 Task: Add a signature Gerard Scott containing Best wishes for a happy Veterans Day, Gerard Scott to email address softage.2@softage.net and add a folder Body care
Action: Mouse moved to (117, 135)
Screenshot: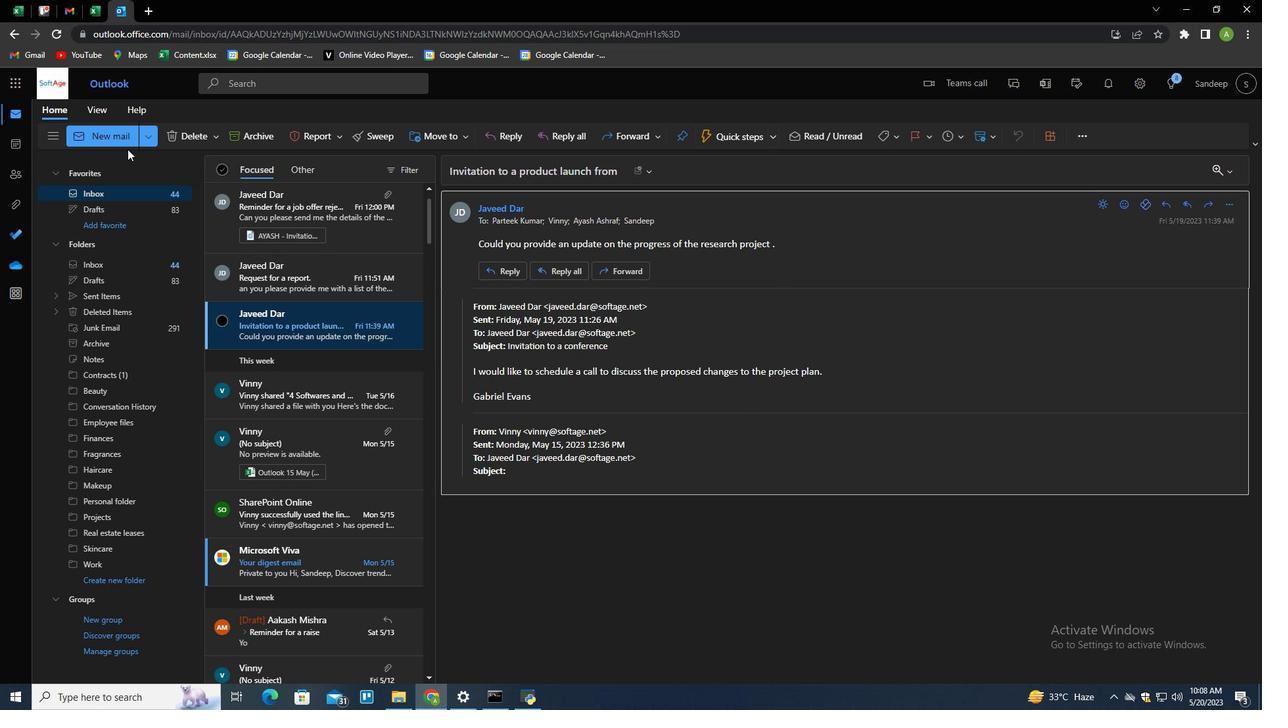 
Action: Mouse pressed left at (117, 135)
Screenshot: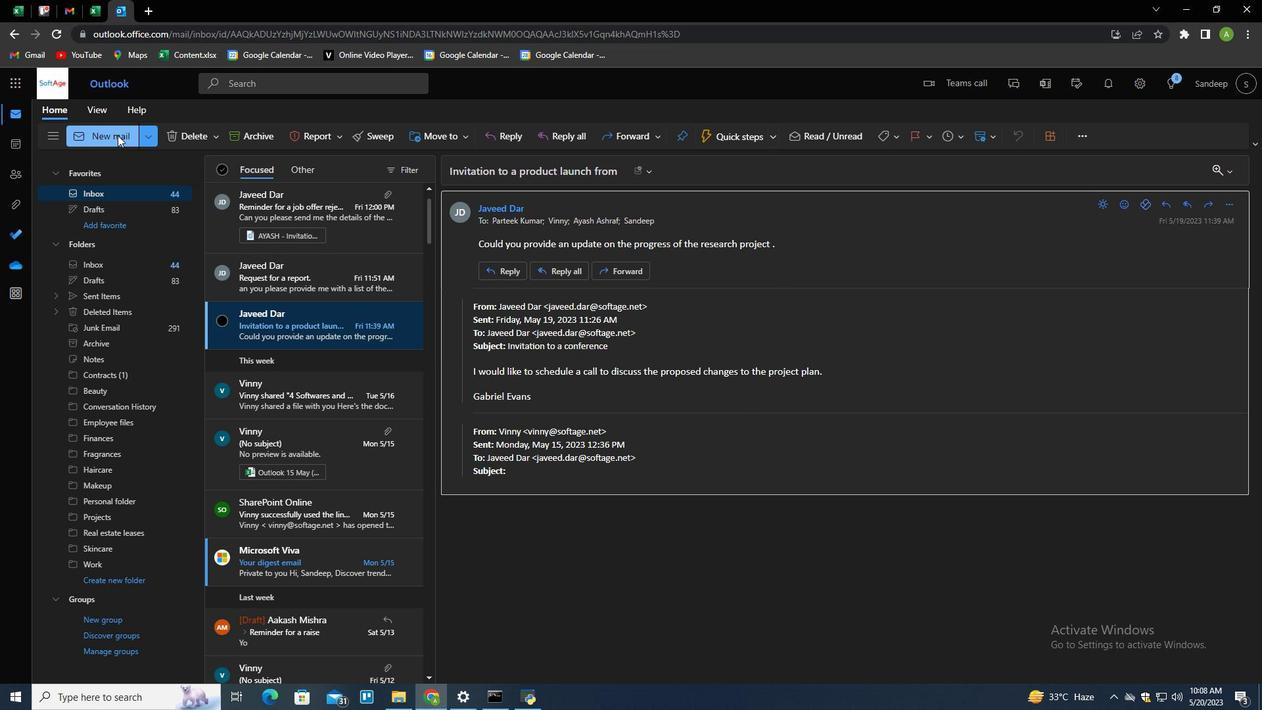 
Action: Mouse moved to (886, 140)
Screenshot: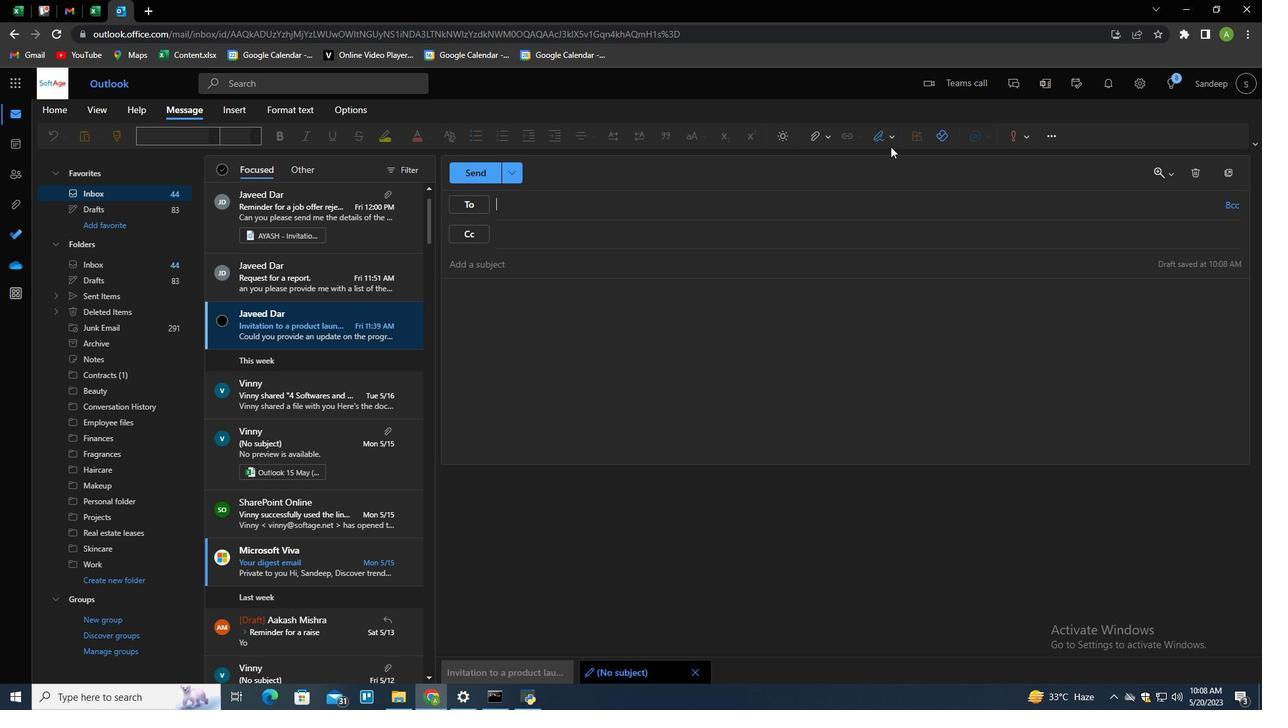 
Action: Mouse pressed left at (886, 140)
Screenshot: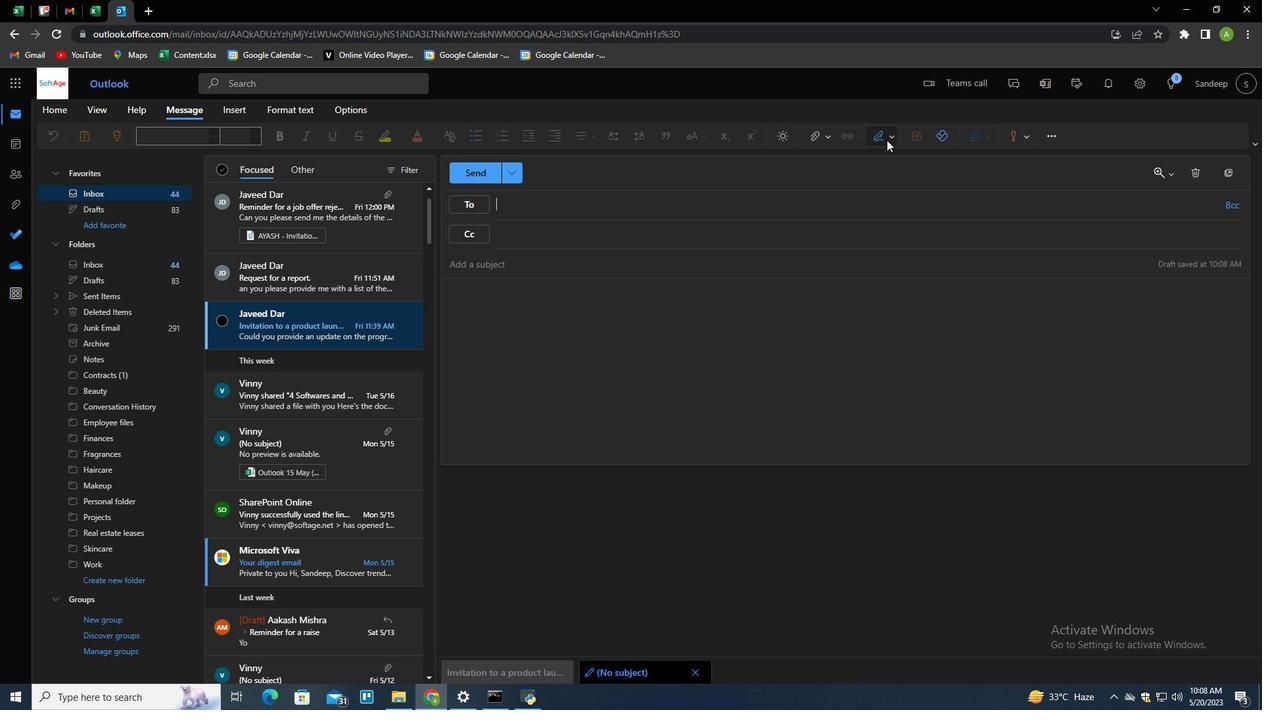 
Action: Mouse moved to (867, 190)
Screenshot: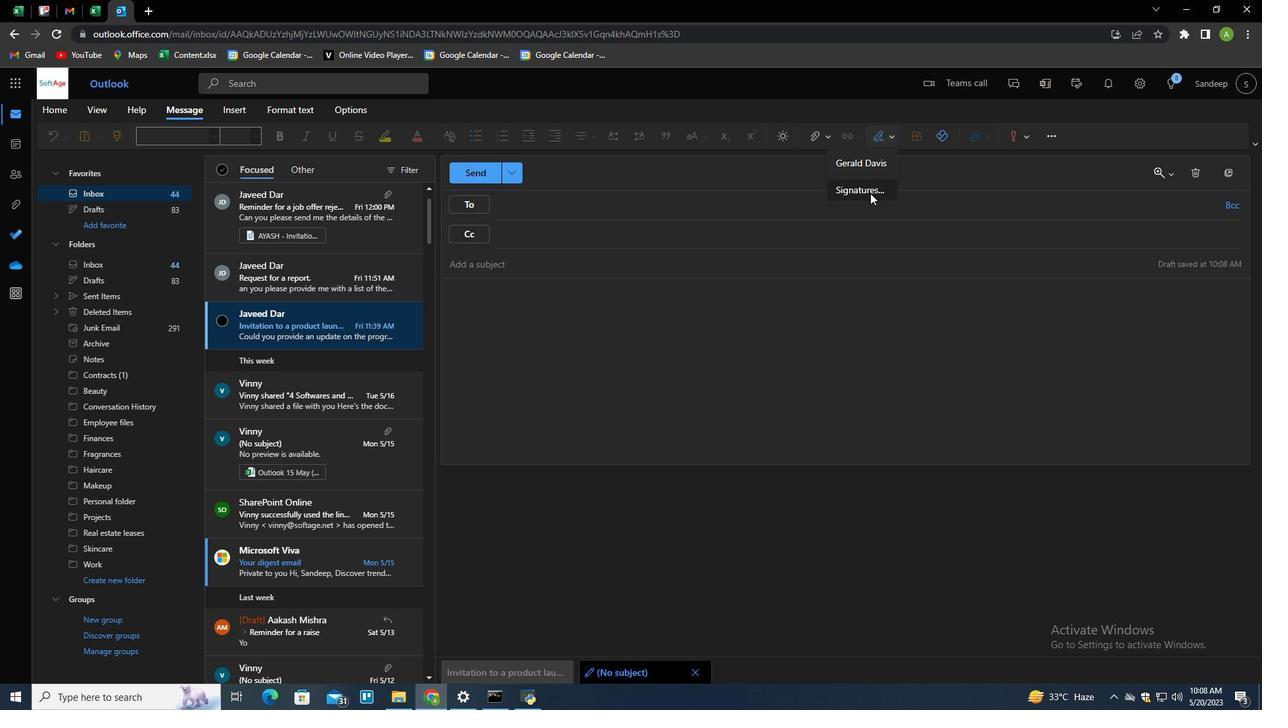 
Action: Mouse pressed left at (867, 190)
Screenshot: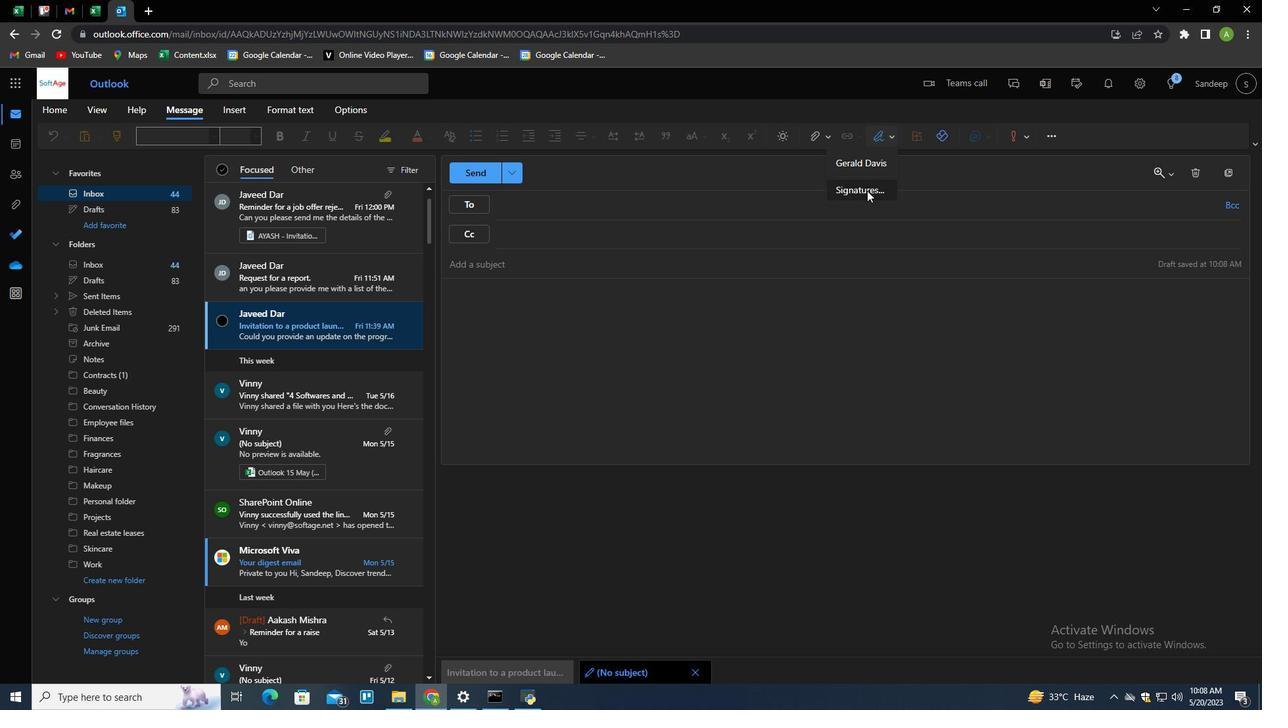 
Action: Mouse moved to (881, 239)
Screenshot: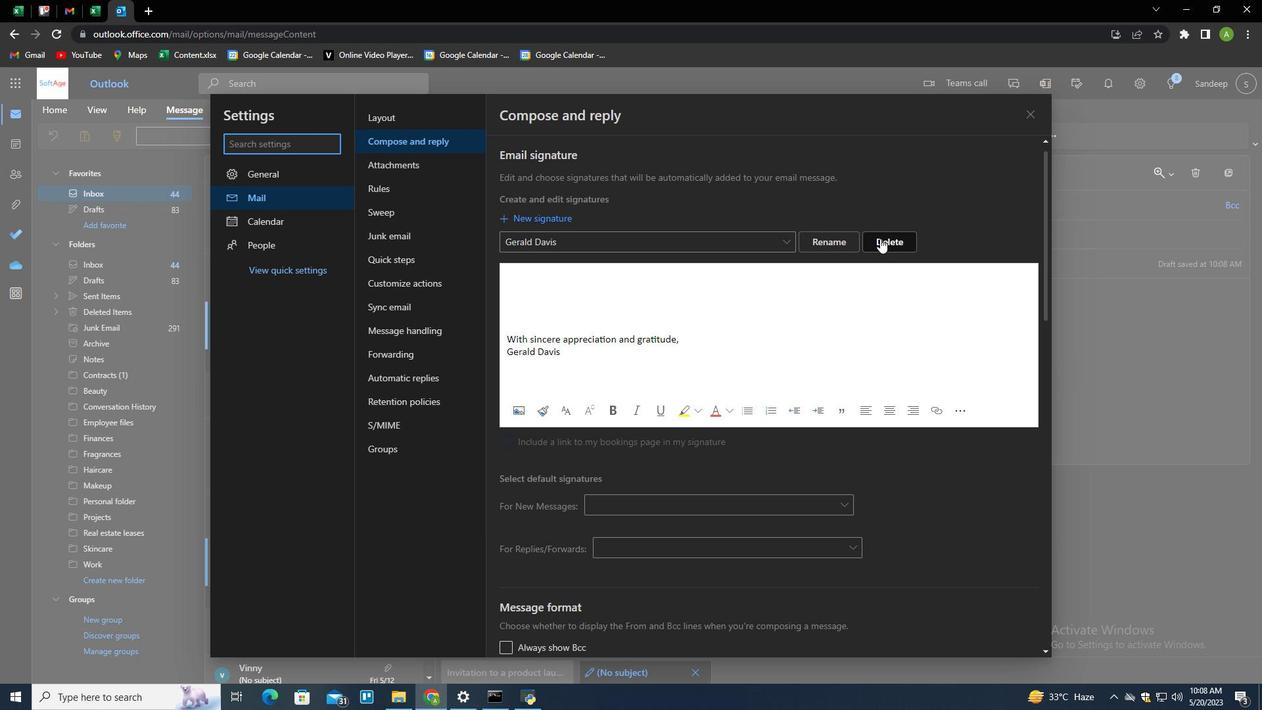
Action: Mouse pressed left at (881, 239)
Screenshot: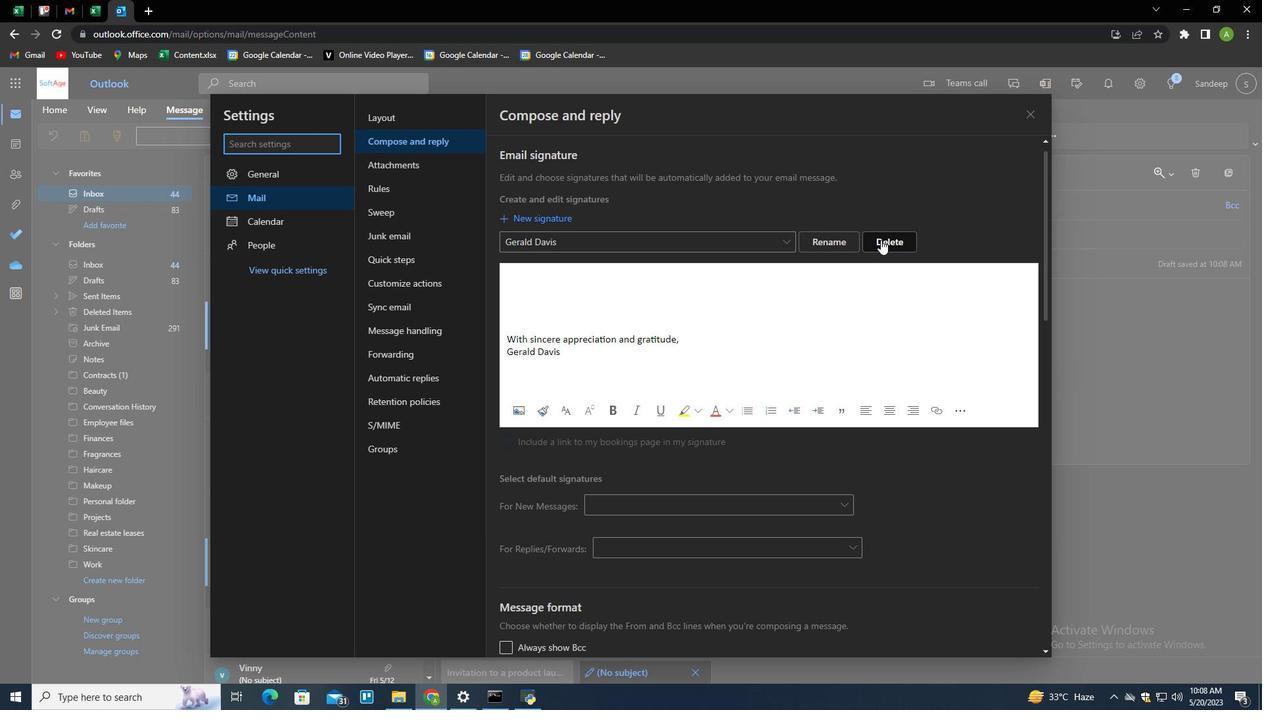
Action: Mouse moved to (863, 242)
Screenshot: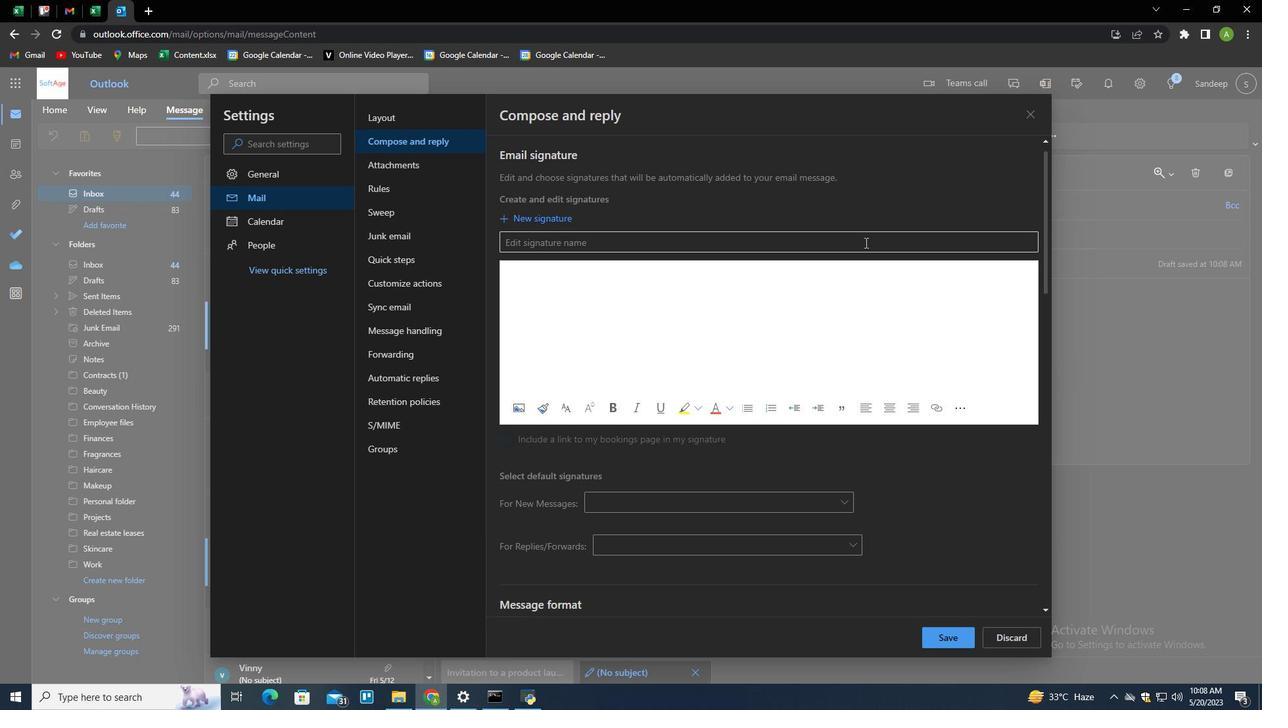 
Action: Mouse pressed left at (863, 242)
Screenshot: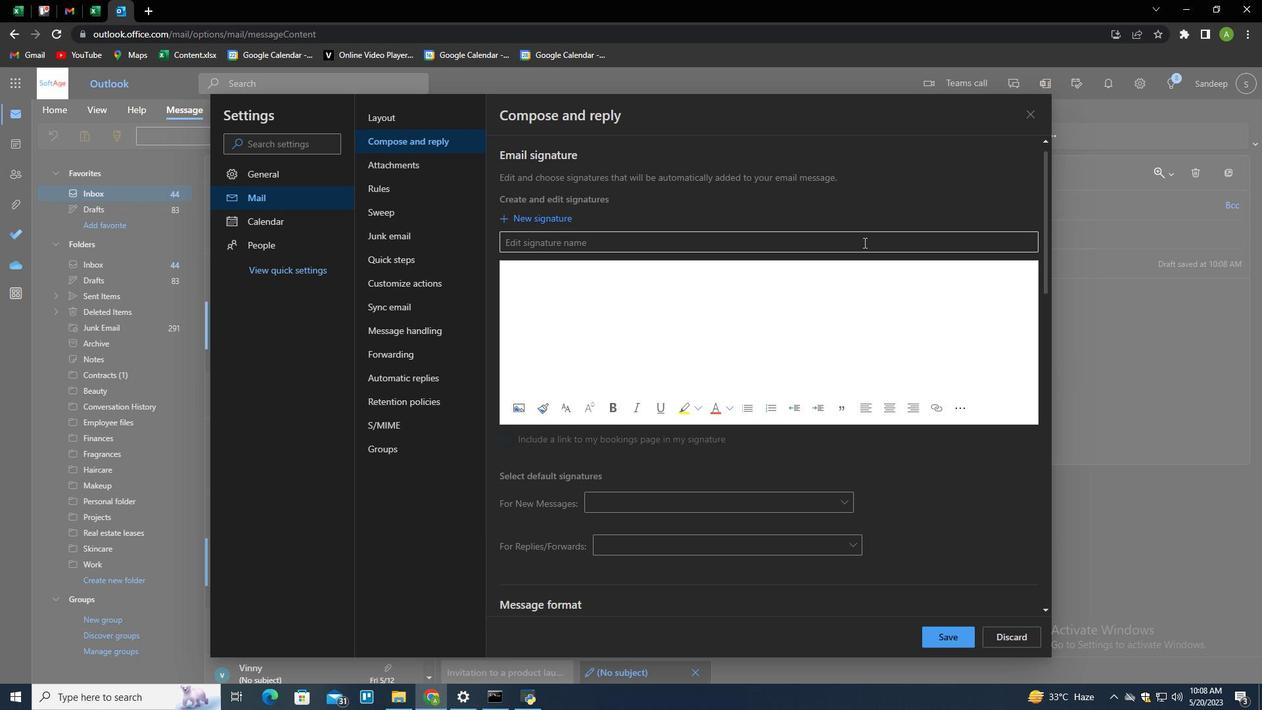 
Action: Key pressed <Key.shift>Gerard<Key.space><Key.shift>Dc<Key.backspace><Key.backspace><Key.shift>Scott<Key.space><Key.tab><Key.shift_r><Key.enter><Key.enter><Key.enter><Key.enter><Key.enter><Key.shift><Key.shift><Key.shift><Key.shift><Key.shift><Key.shift>Best<Key.space>wisher<Key.backspace>s<Key.space>for<Key.space>a<Key.space>happy<Key.space><Key.shift>Vetern<Key.backspace>ans<Key.space><Key.shift>Day,<Key.shift_r><Key.enter><Key.shift>Gerard<Key.space><Key.shift>Scott
Screenshot: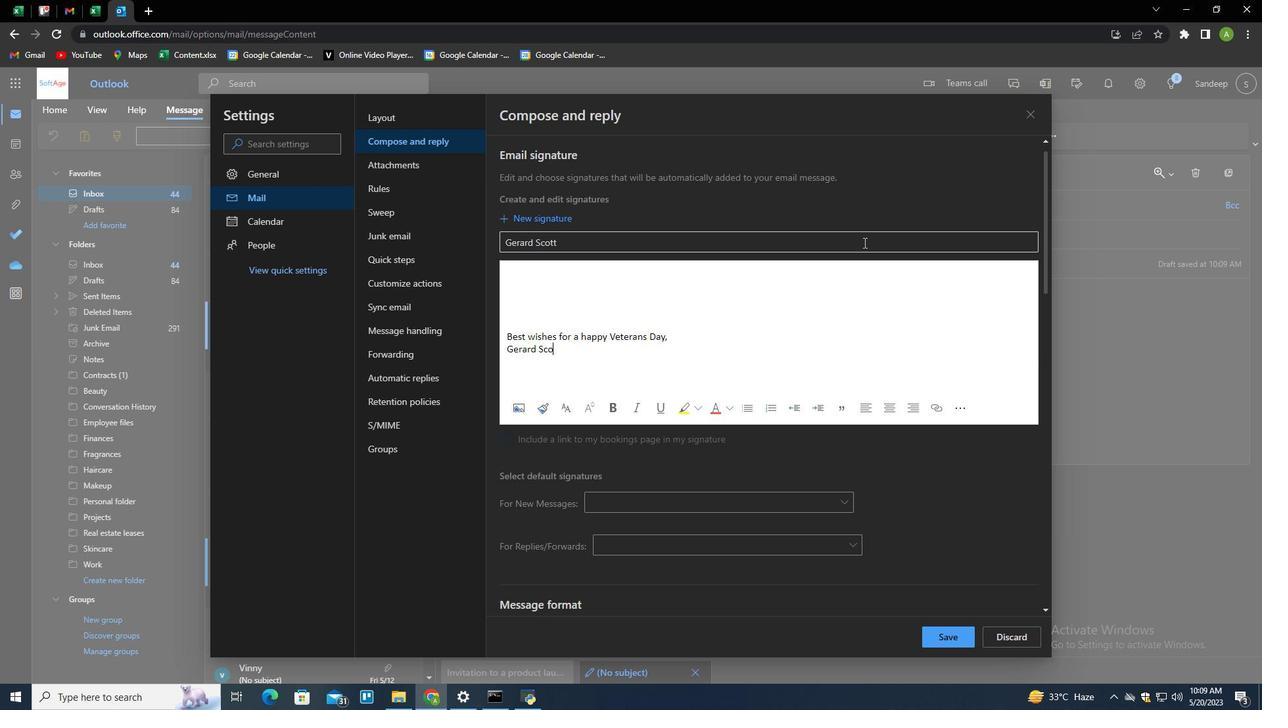 
Action: Mouse moved to (953, 637)
Screenshot: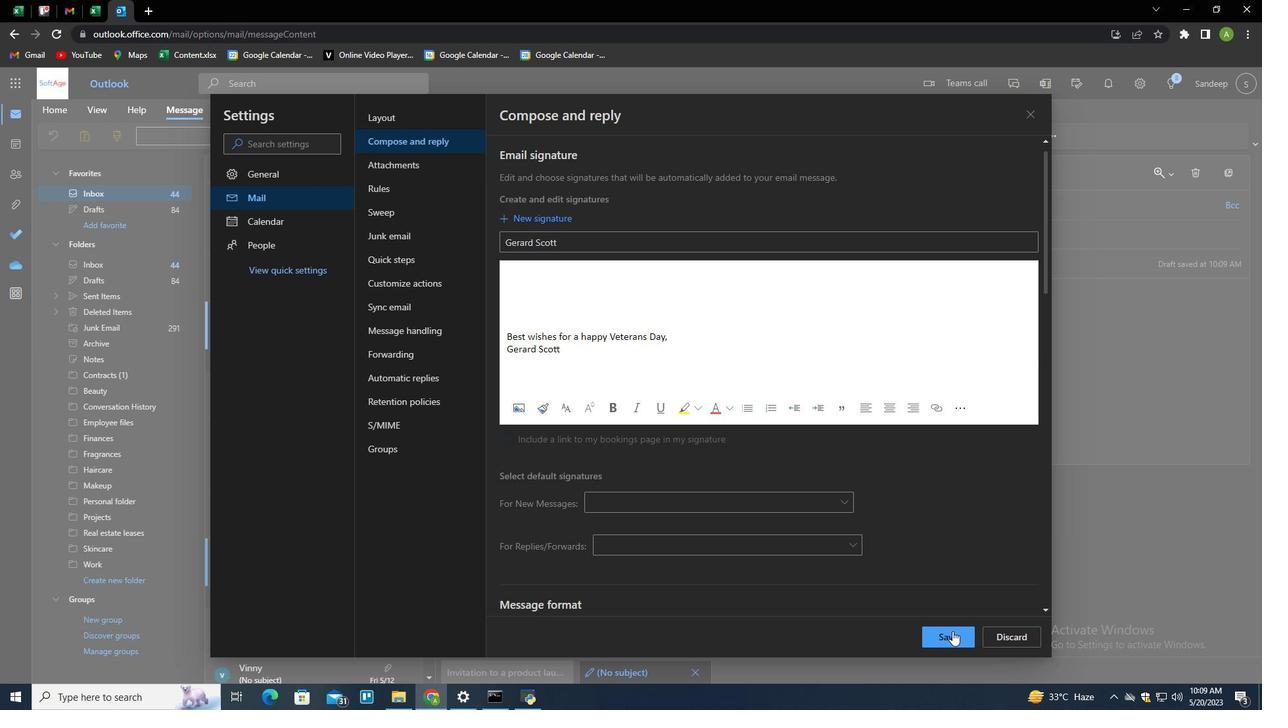
Action: Mouse pressed left at (953, 637)
Screenshot: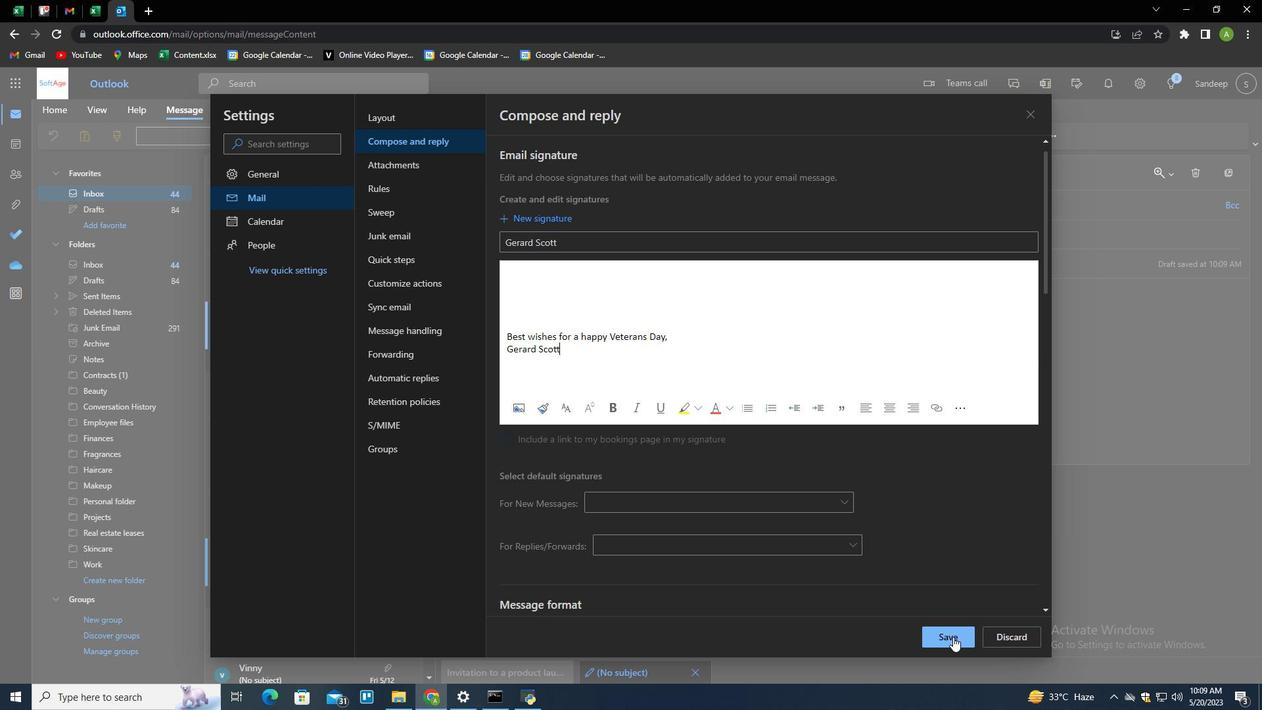 
Action: Mouse moved to (1121, 374)
Screenshot: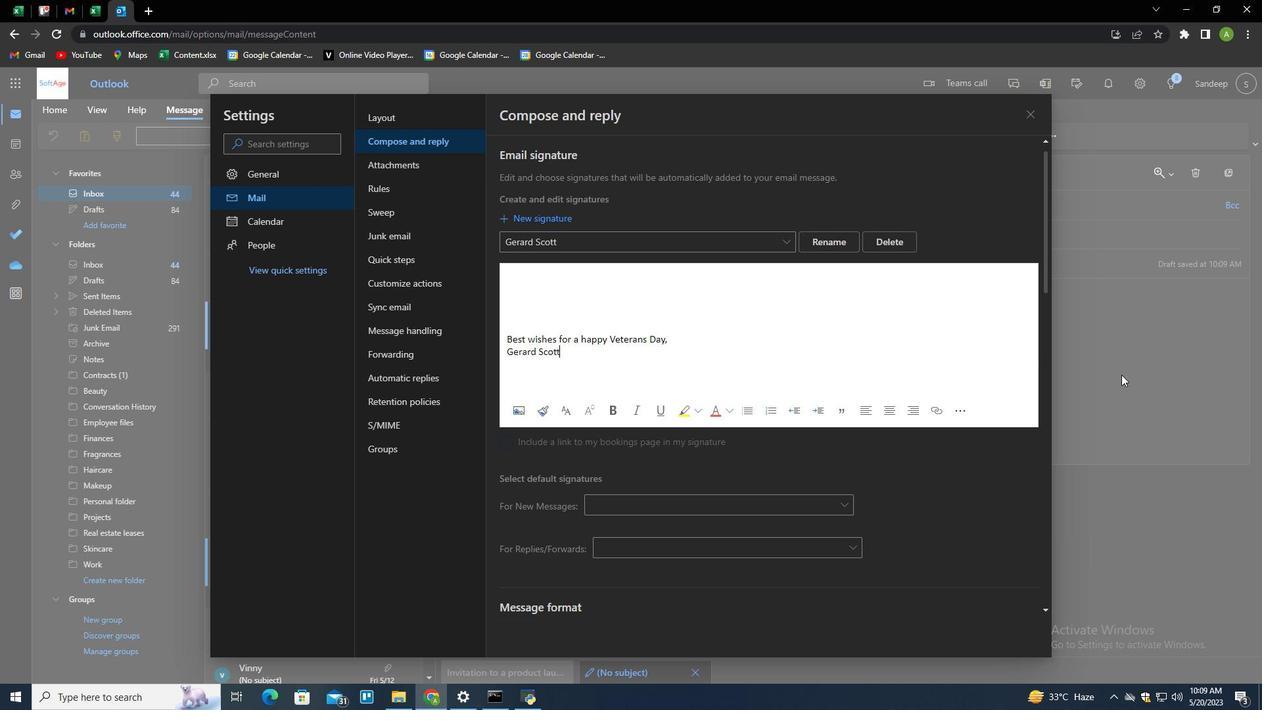 
Action: Mouse pressed left at (1121, 374)
Screenshot: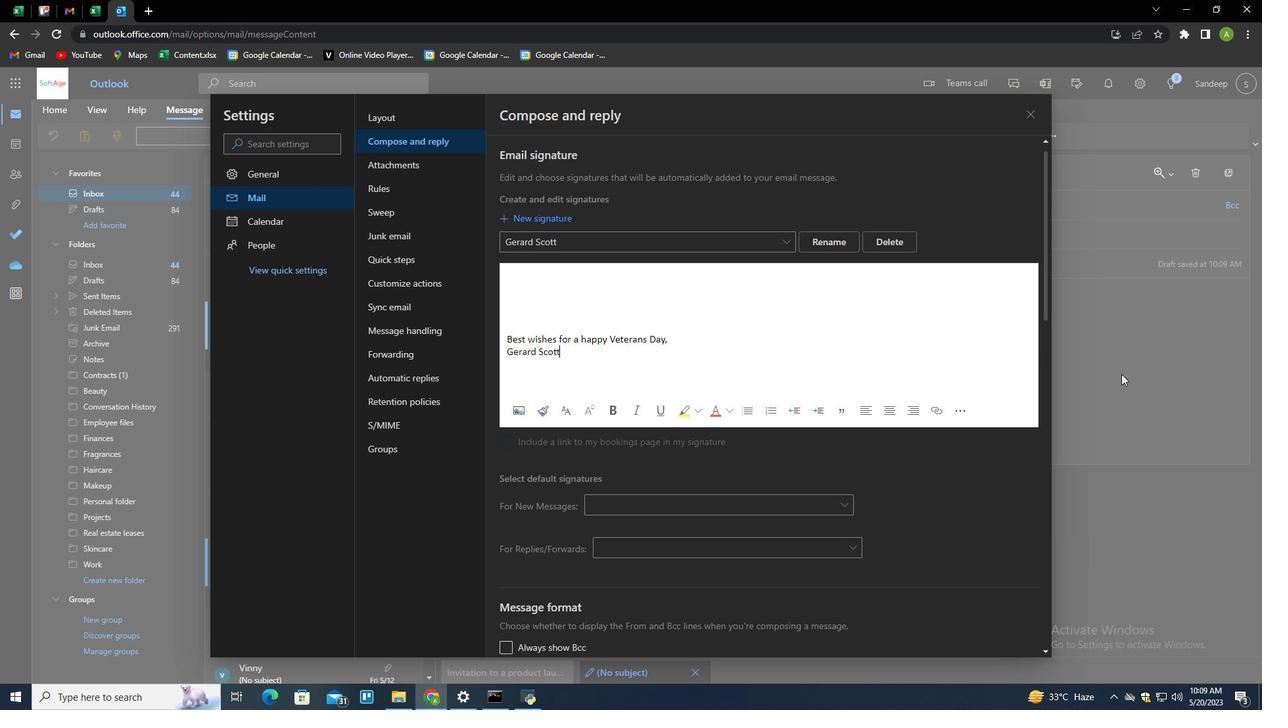 
Action: Mouse moved to (887, 139)
Screenshot: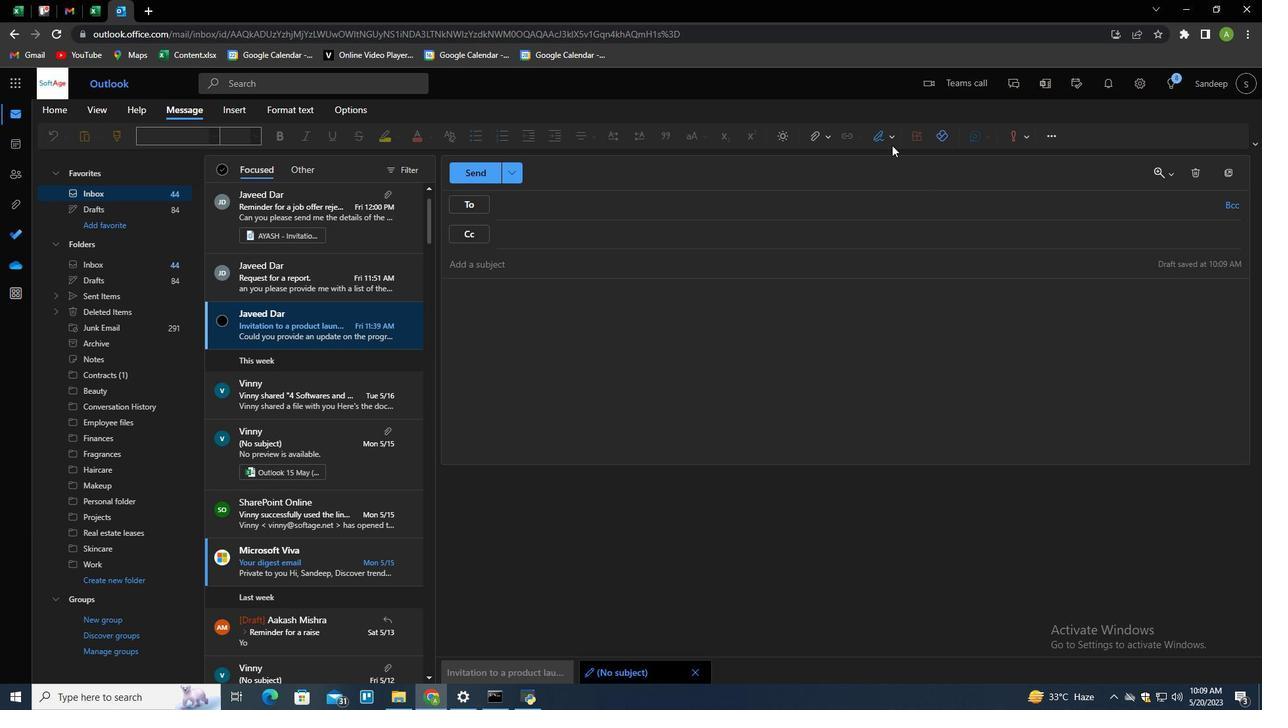 
Action: Mouse pressed left at (887, 139)
Screenshot: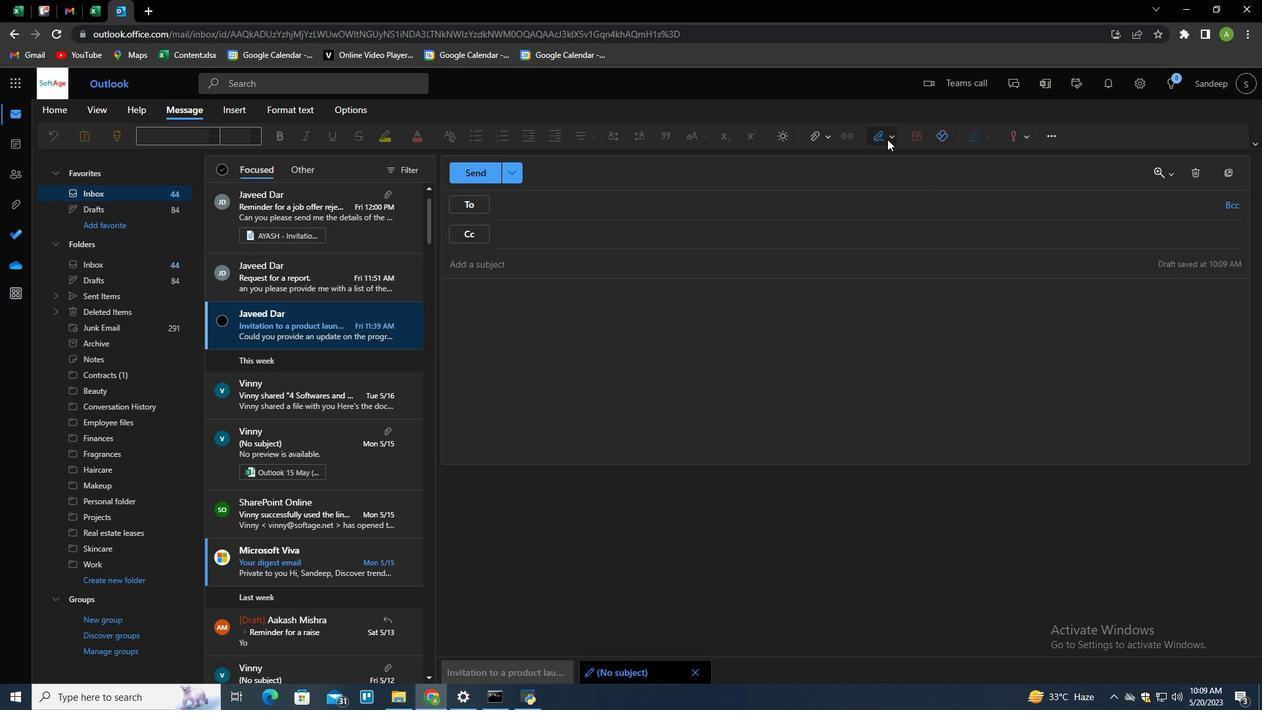 
Action: Mouse moved to (875, 163)
Screenshot: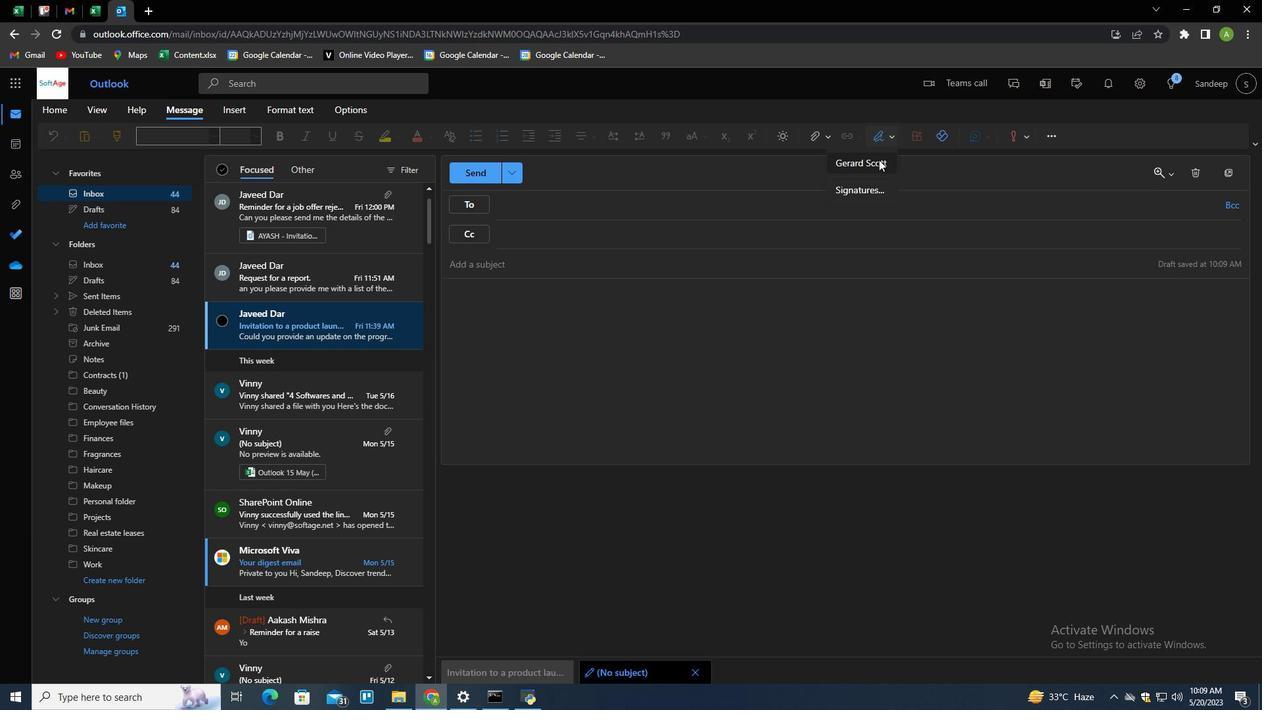 
Action: Mouse pressed left at (875, 163)
Screenshot: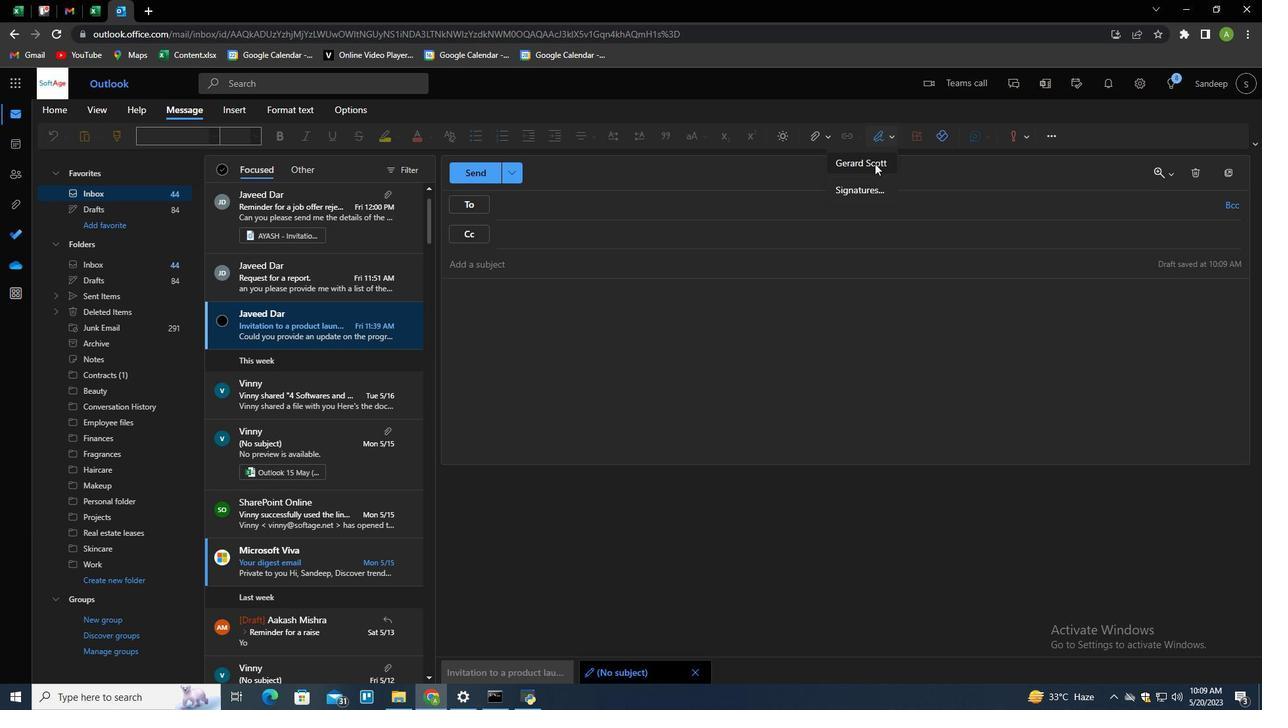 
Action: Mouse moved to (548, 202)
Screenshot: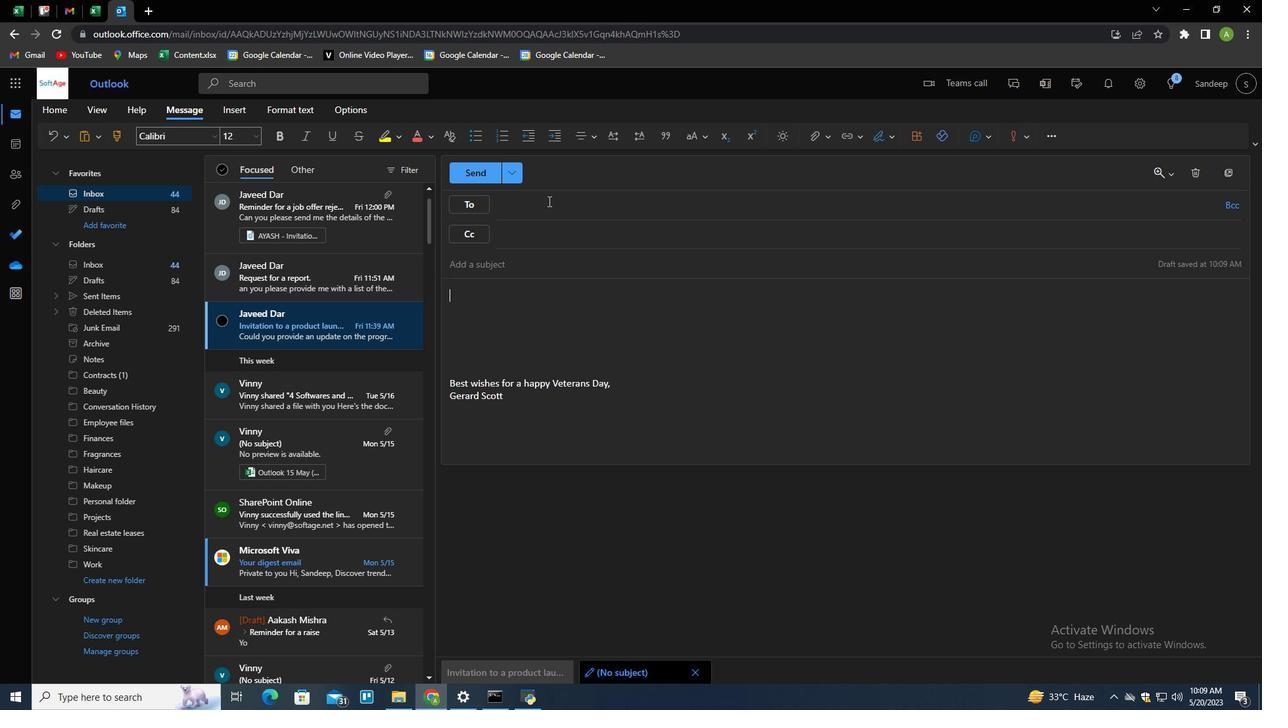 
Action: Mouse pressed left at (548, 202)
Screenshot: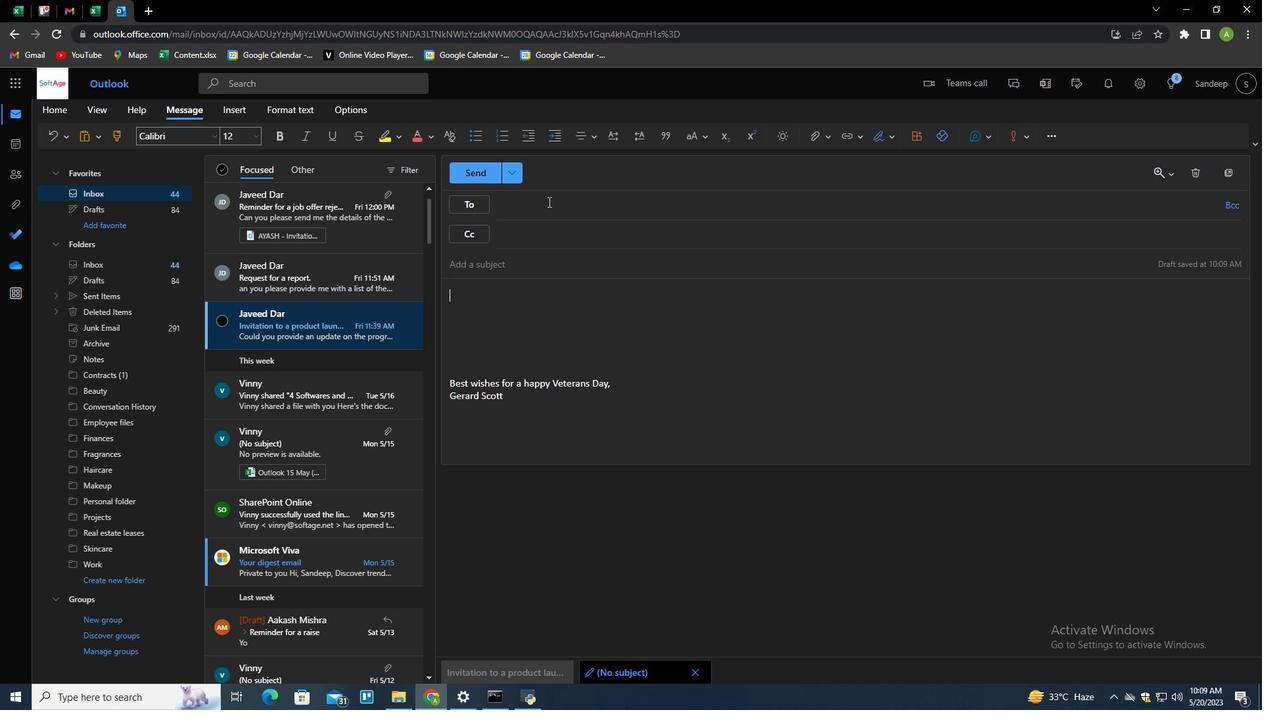 
Action: Key pressed softage.2<Key.shift>@@<Key.backspace>softage.net<Key.enter>
Screenshot: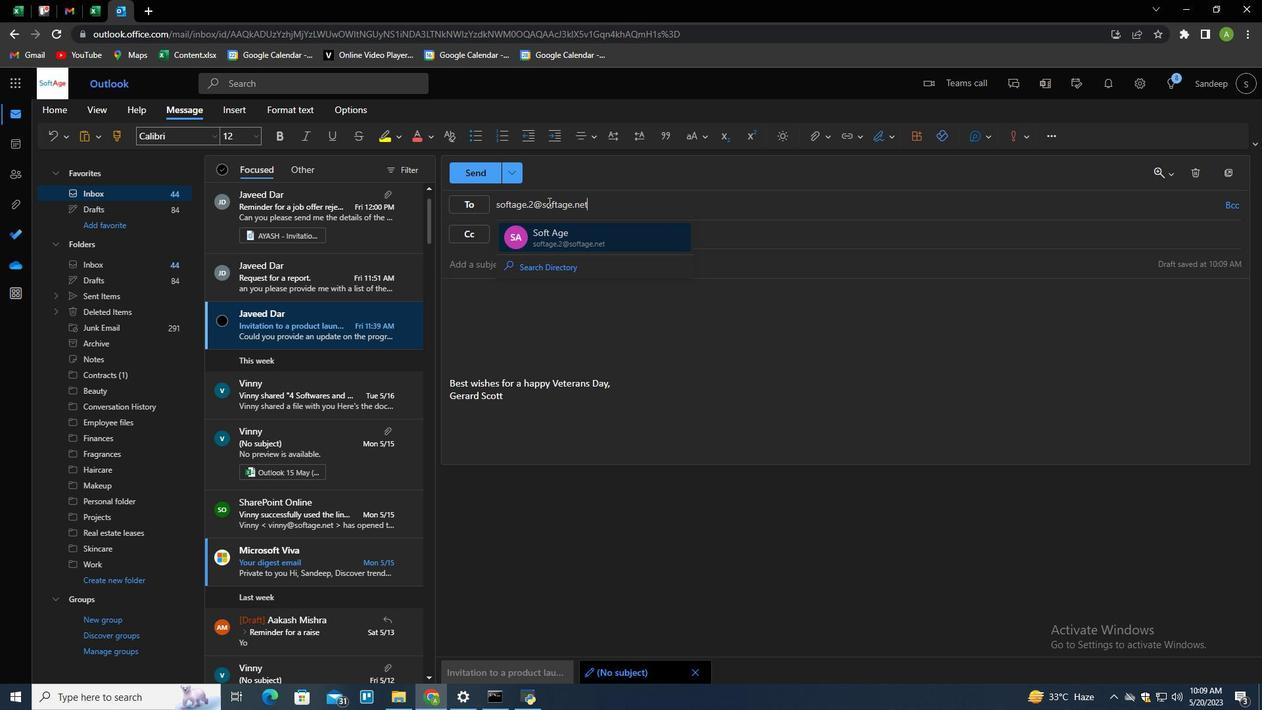 
Action: Mouse moved to (94, 579)
Screenshot: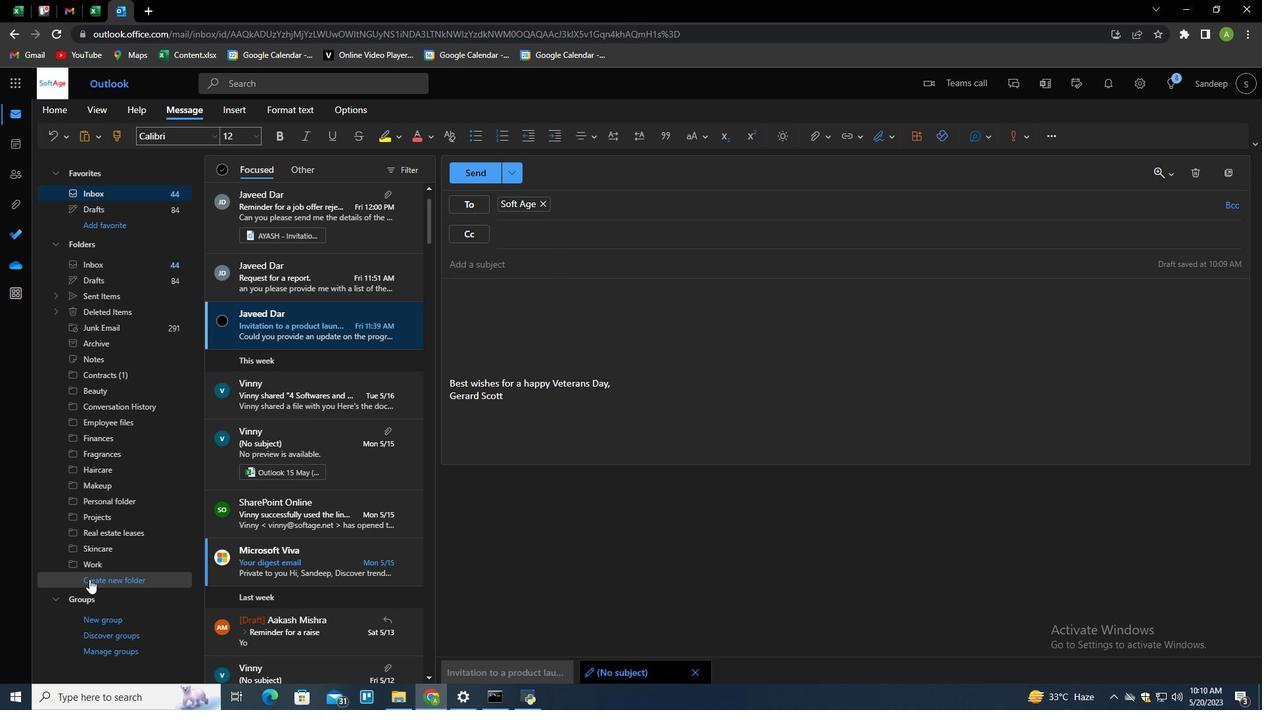 
Action: Mouse pressed left at (94, 579)
Screenshot: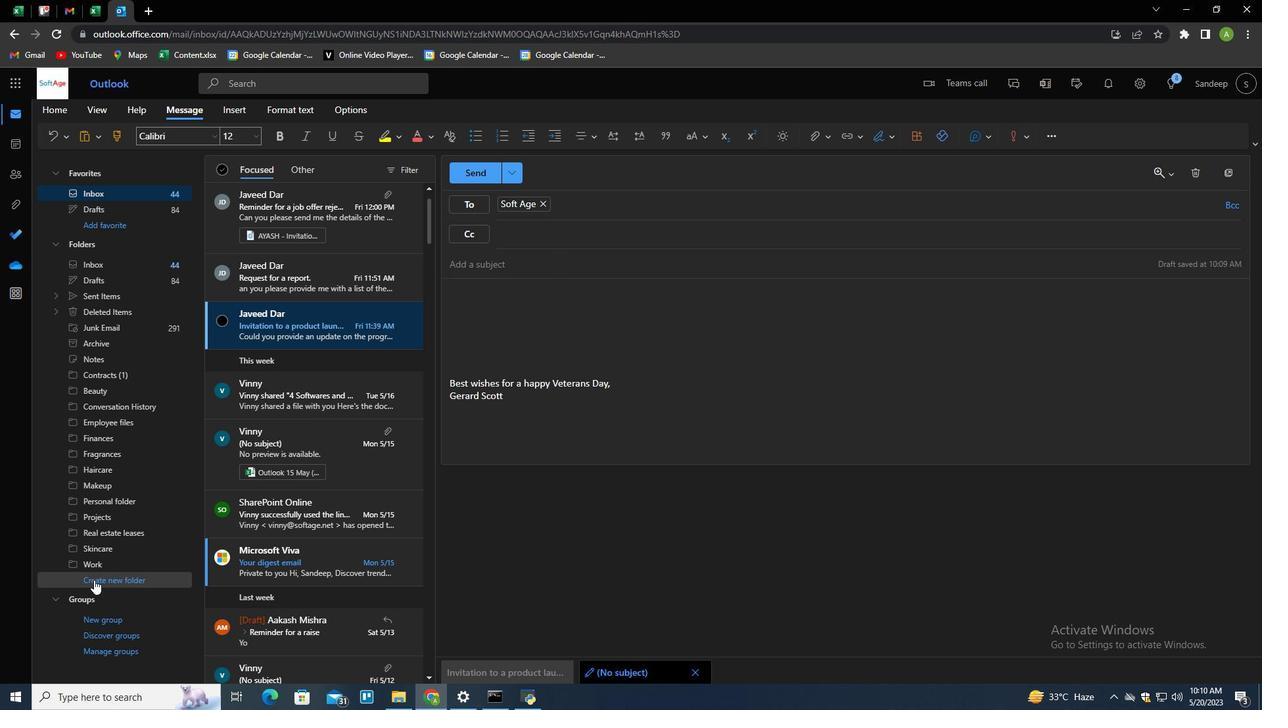 
Action: Mouse moved to (141, 562)
Screenshot: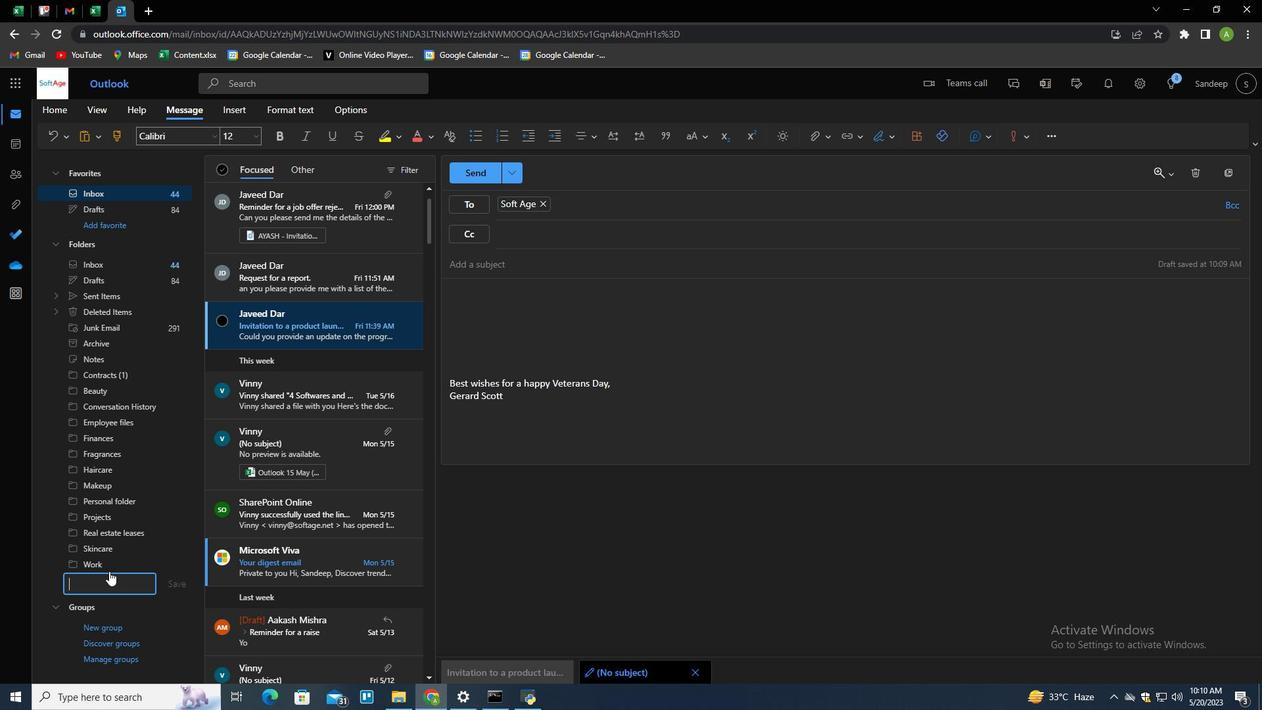 
Action: Key pressed <Key.shift>D<Key.backspace><Key.shift>Body<Key.space><Key.shift>care<Key.enter>
Screenshot: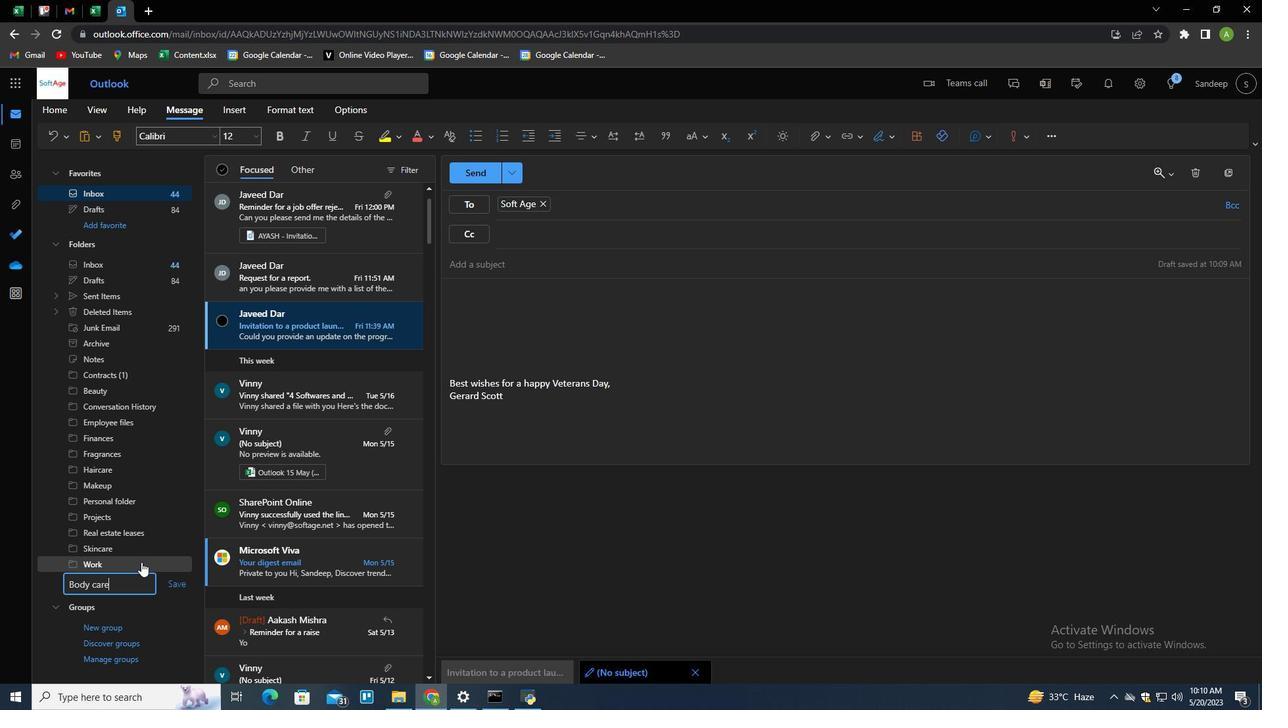 
Action: Mouse moved to (720, 618)
Screenshot: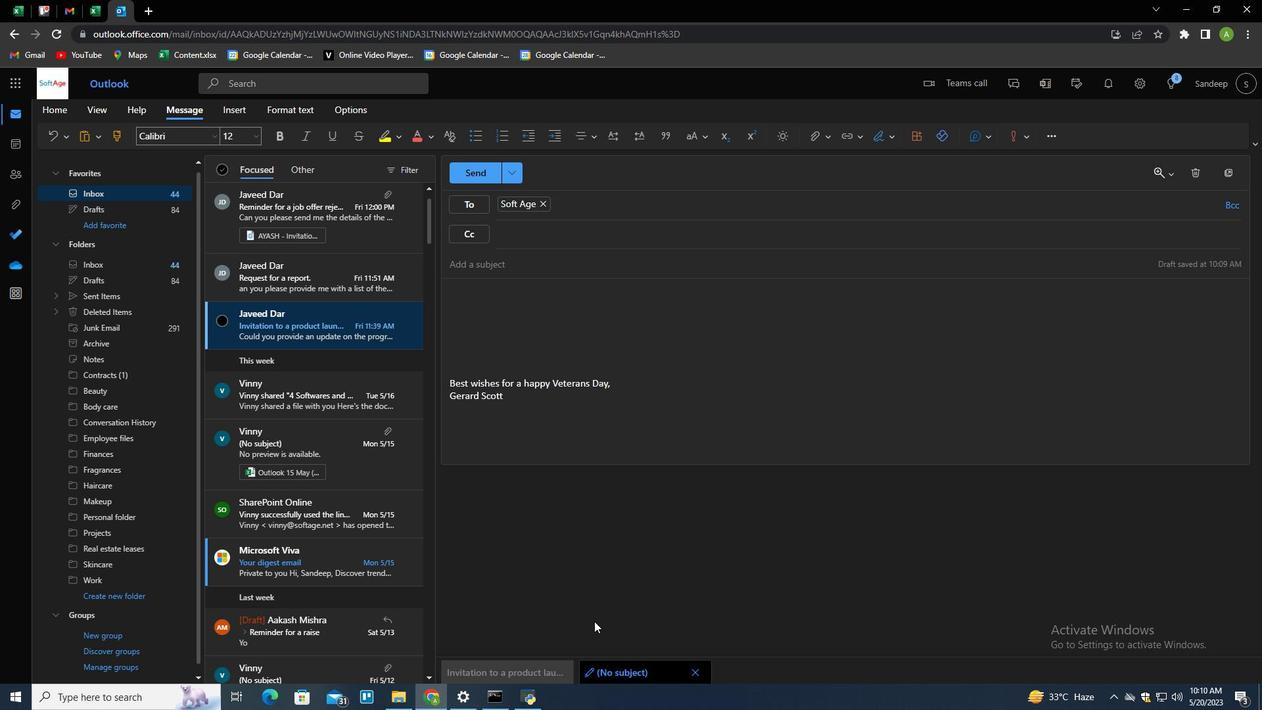 
